 Task: Use the formula "WEEKDAY" in spreadsheet "Project portfolio".
Action: Mouse pressed left at (690, 197)
Screenshot: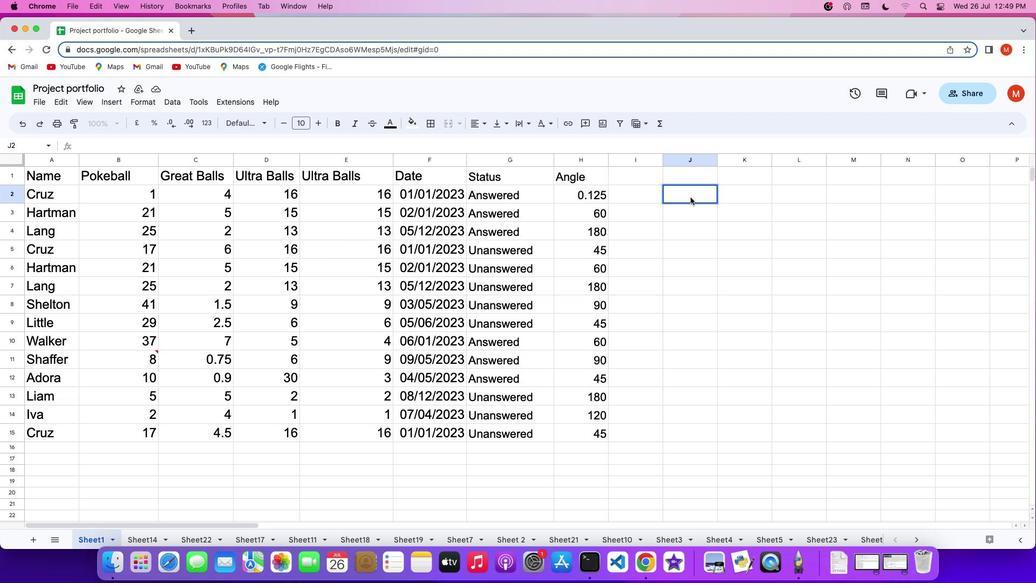 
Action: Mouse moved to (692, 193)
Screenshot: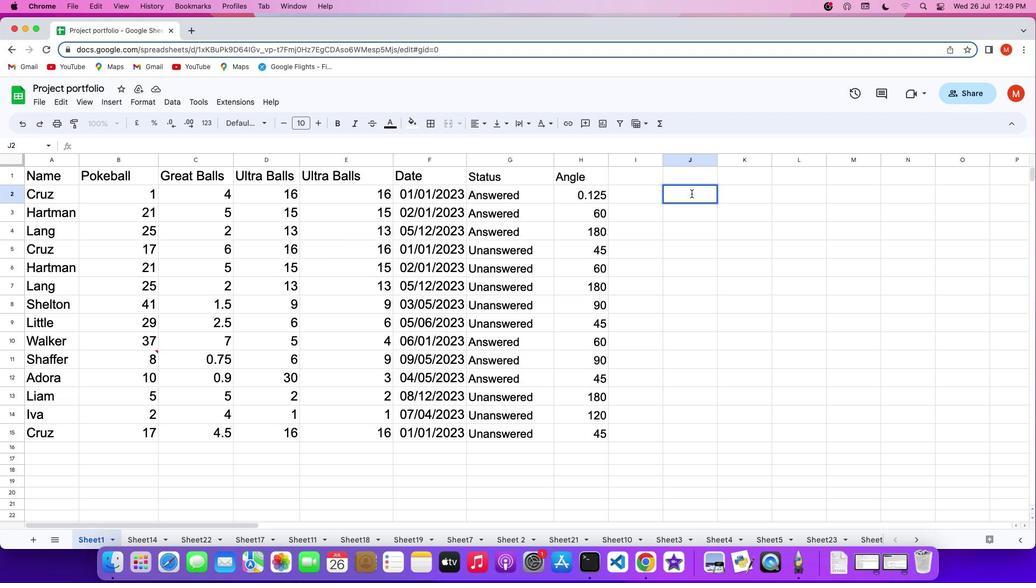 
Action: Mouse pressed left at (692, 193)
Screenshot: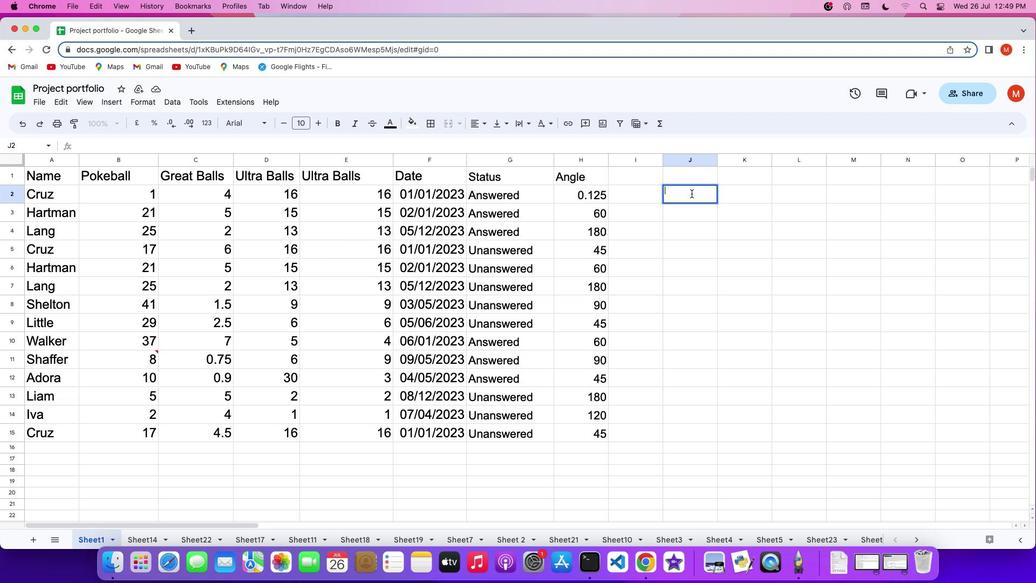 
Action: Key pressed '='
Screenshot: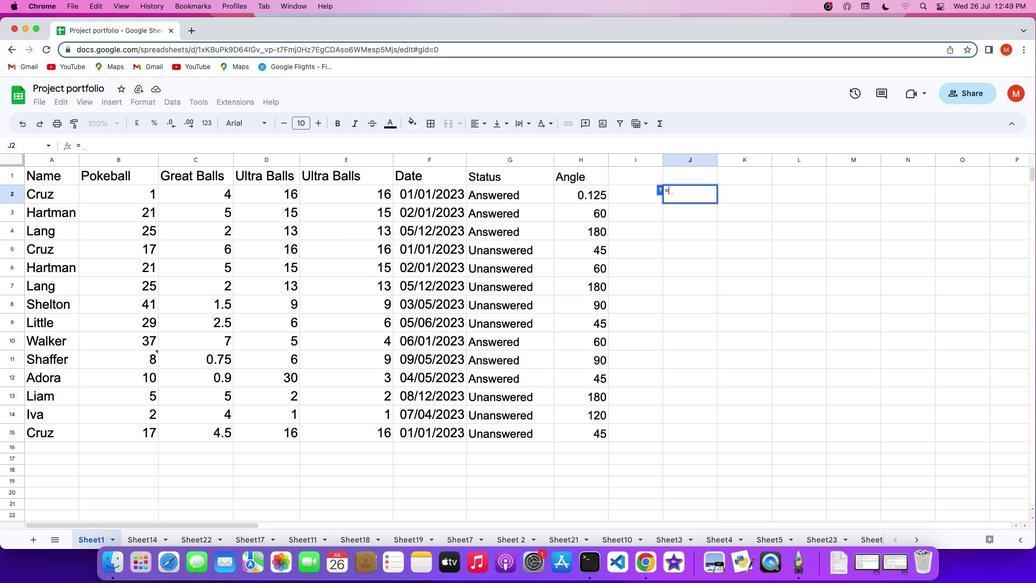 
Action: Mouse moved to (660, 120)
Screenshot: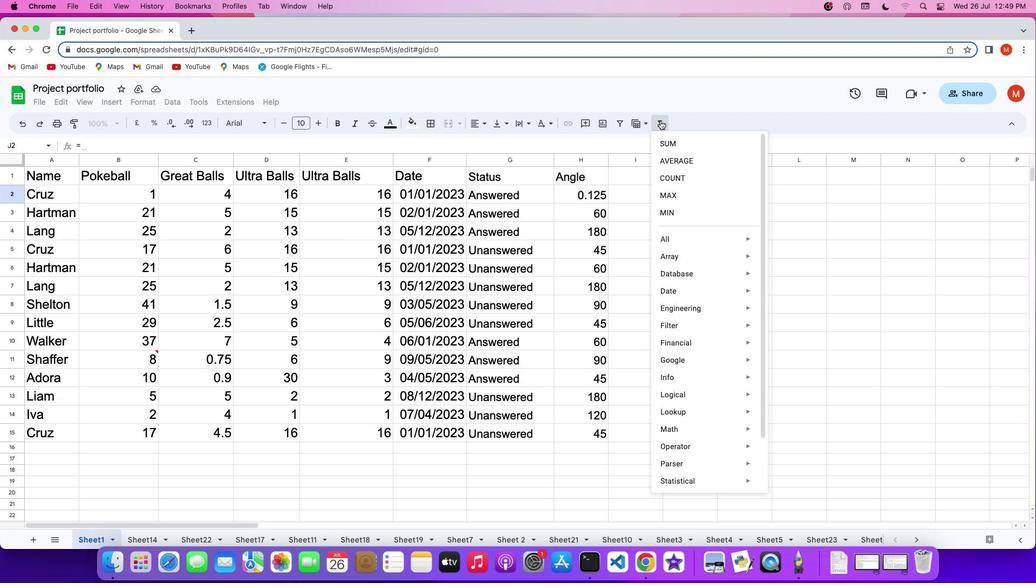 
Action: Mouse pressed left at (660, 120)
Screenshot: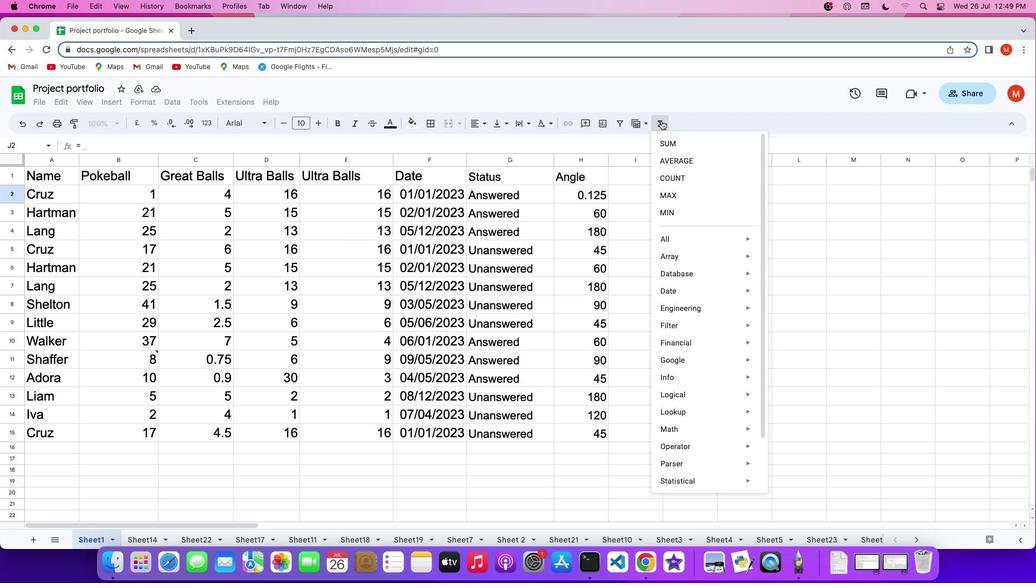 
Action: Mouse moved to (801, 335)
Screenshot: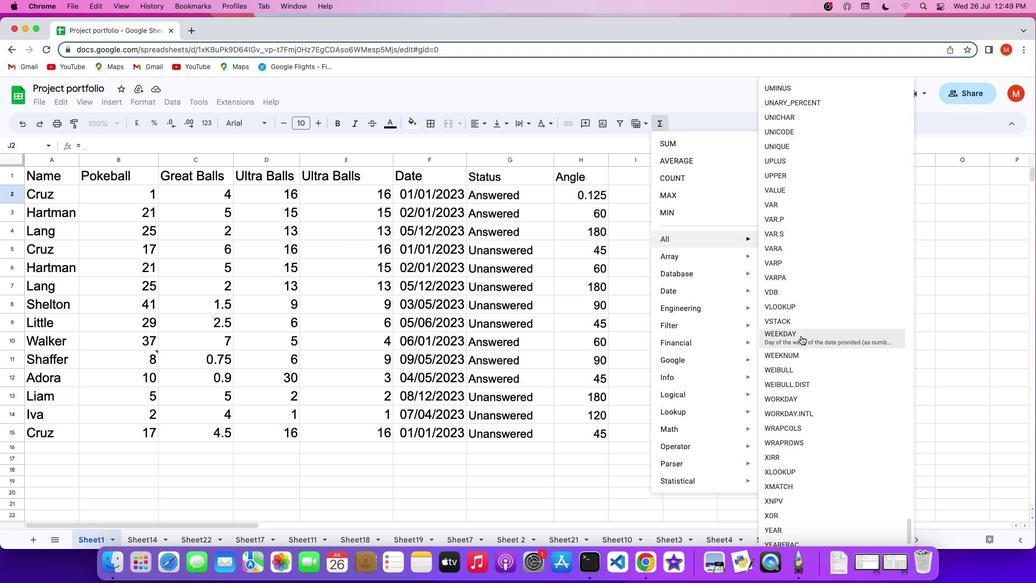 
Action: Mouse pressed left at (801, 335)
Screenshot: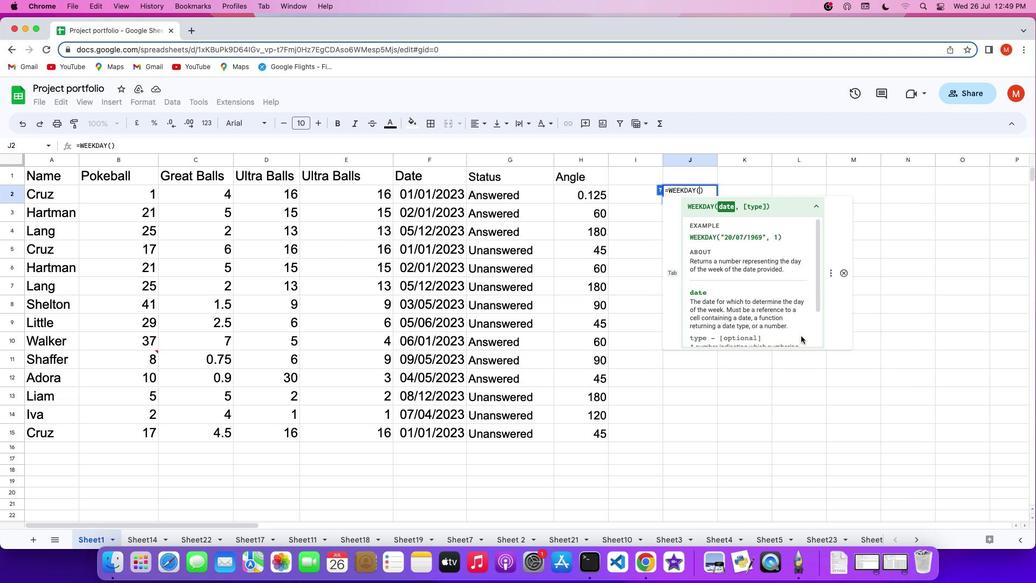 
Action: Key pressed Key.shift_r'"''2''0''/''0''7''/''1''9''6''9'Key.shift_r'"'',''1'Key.enter
Screenshot: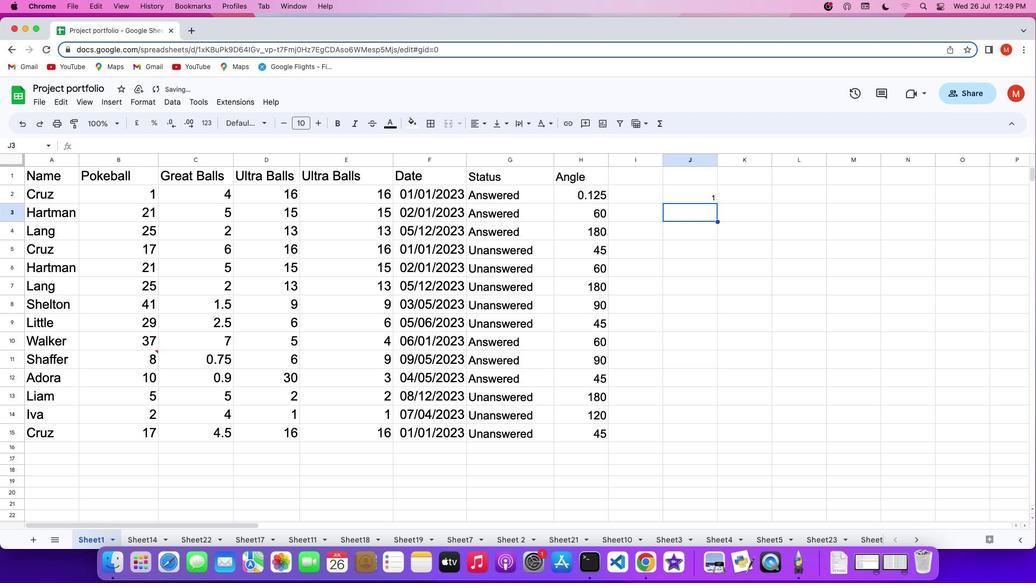 
